 Task: Create a task  Integrate website with a new social media analytics platform , assign it to team member softage.2@softage.net in the project ArrowSprint and update the status of the task to  On Track  , set the priority of the task to Low
Action: Mouse moved to (73, 50)
Screenshot: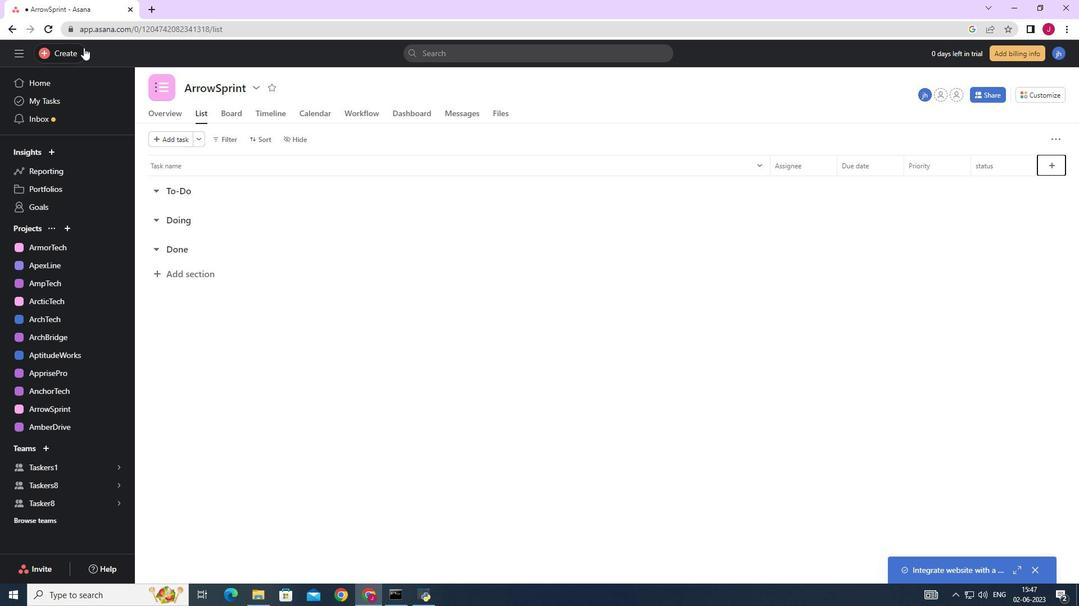 
Action: Mouse pressed left at (73, 50)
Screenshot: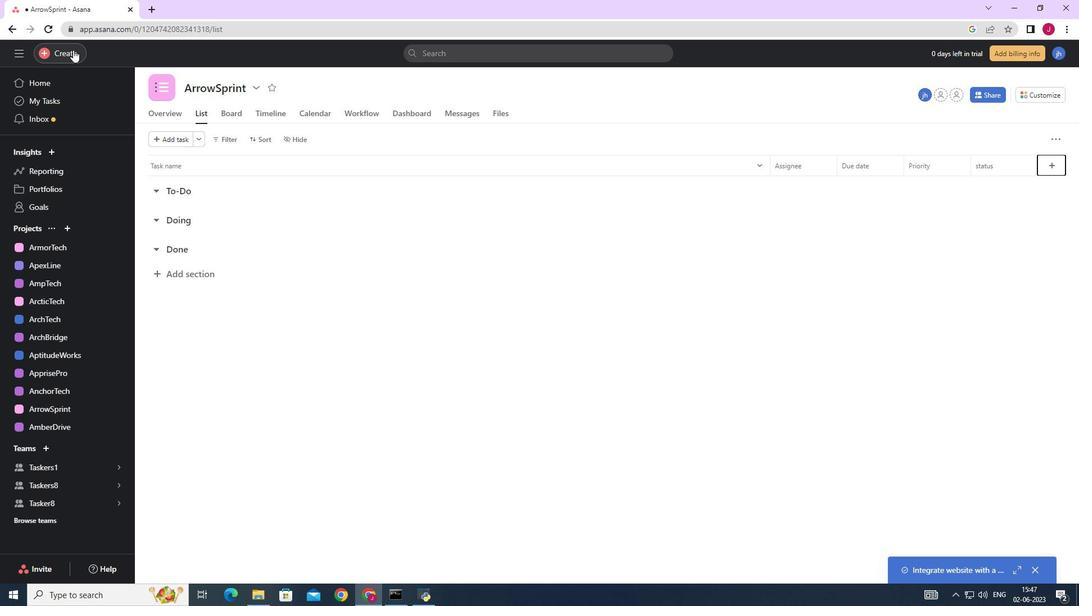
Action: Mouse moved to (133, 59)
Screenshot: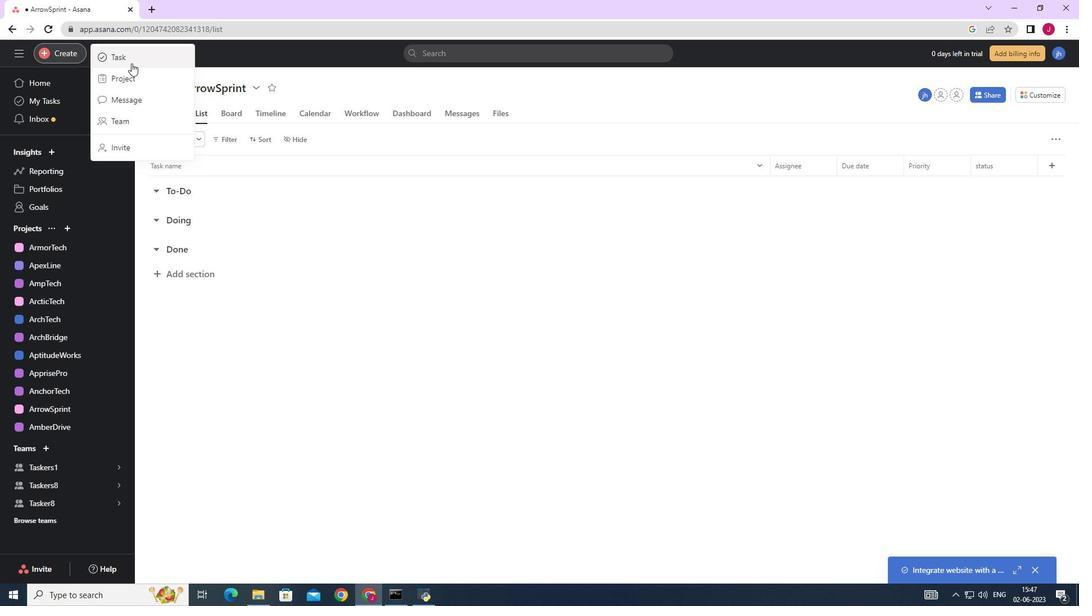 
Action: Mouse pressed left at (133, 59)
Screenshot: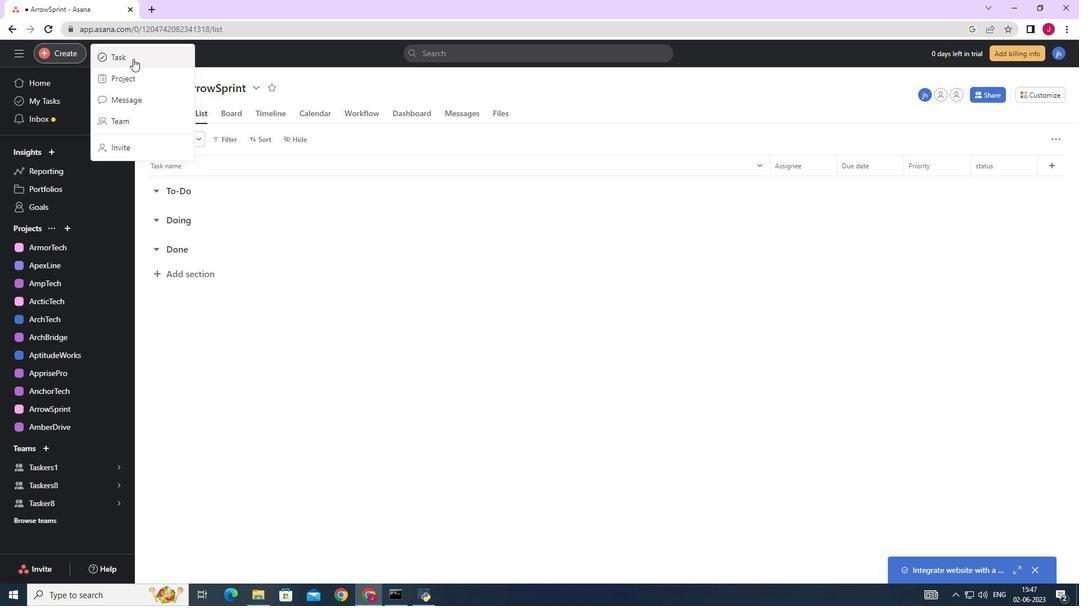 
Action: Mouse moved to (881, 374)
Screenshot: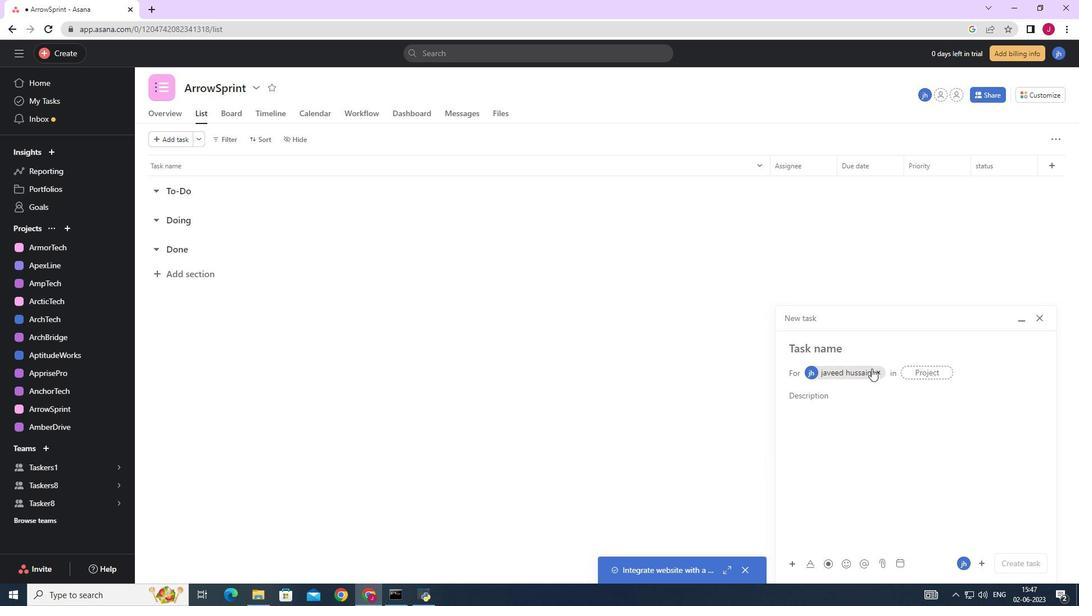 
Action: Mouse pressed left at (881, 374)
Screenshot: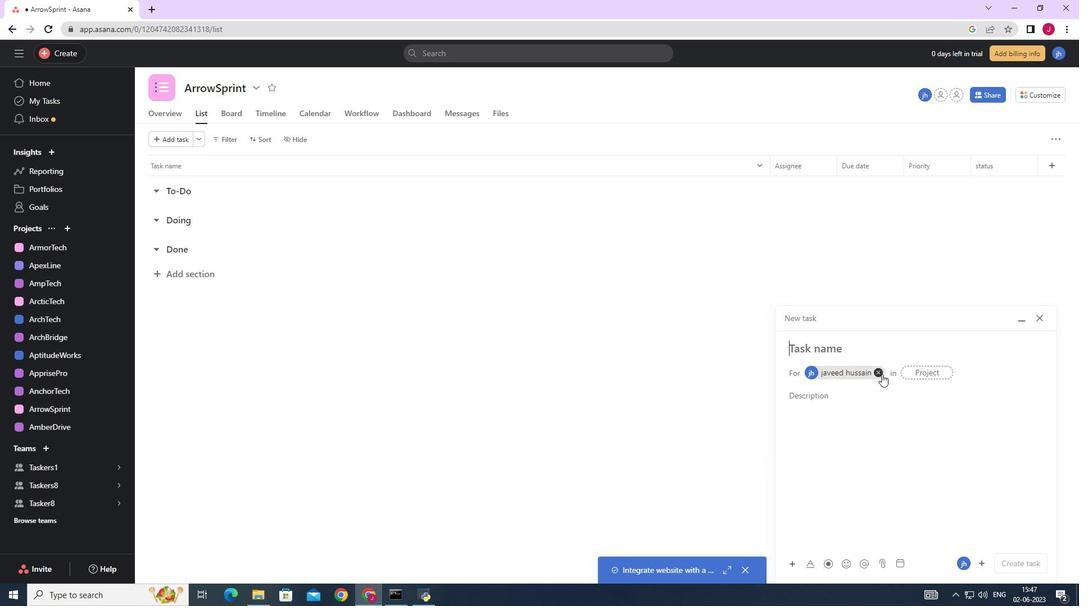 
Action: Mouse moved to (818, 344)
Screenshot: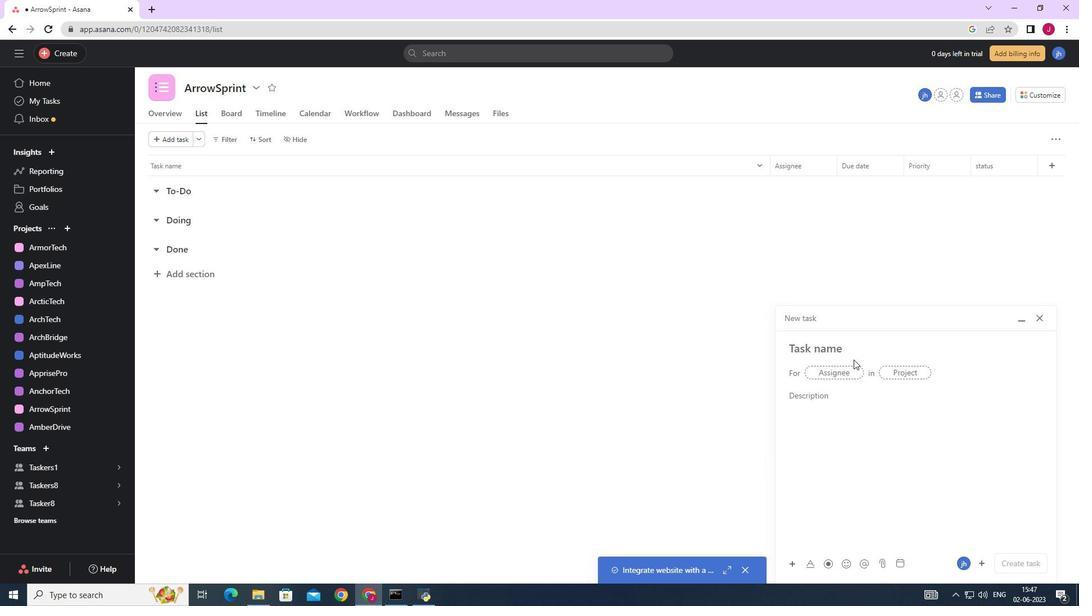 
Action: Mouse pressed left at (818, 344)
Screenshot: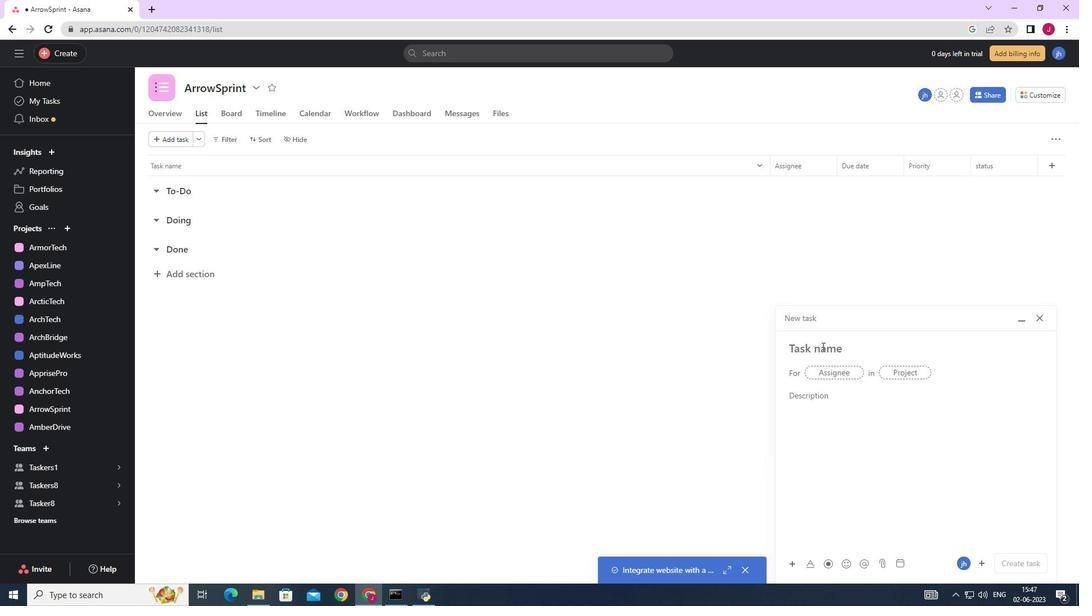 
Action: Key pressed <Key.caps_lock>I<Key.caps_lock>ntegrte<Key.space><Key.backspace><Key.backspace><Key.backspace>ate<Key.space>websiyte<Key.space><Key.backspace><Key.backspace><Key.backspace><Key.backspace><Key.backspace>iy<Key.backspace>te<Key.space>with<Key.space>a<Key.space>new<Key.space>socila<Key.space><Key.backspace><Key.backspace><Key.backspace>al<Key.space>media<Key.space>analytics<Key.space>platform
Screenshot: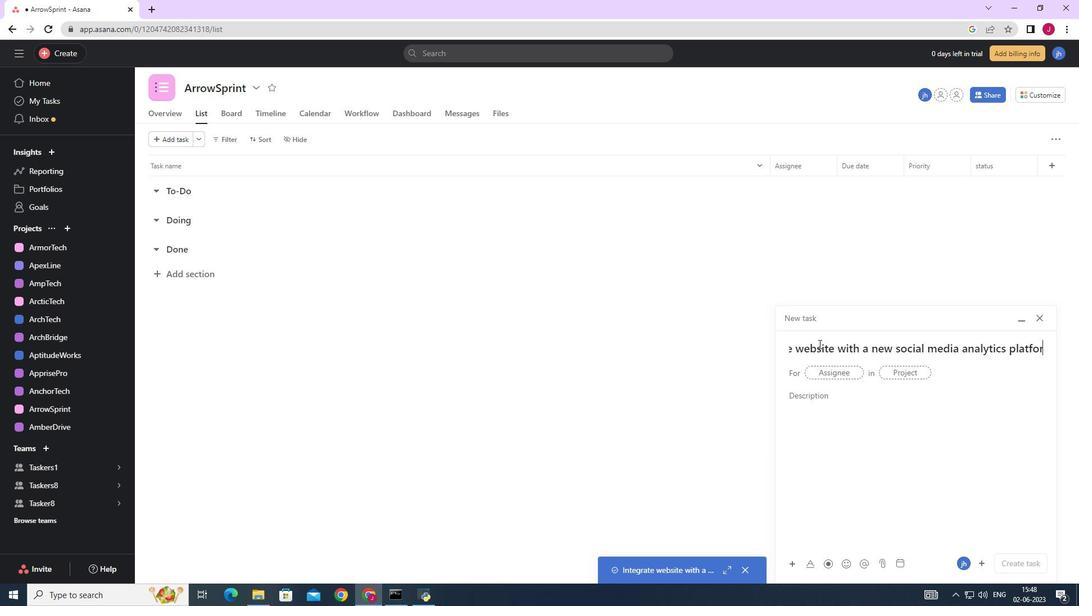
Action: Mouse moved to (846, 377)
Screenshot: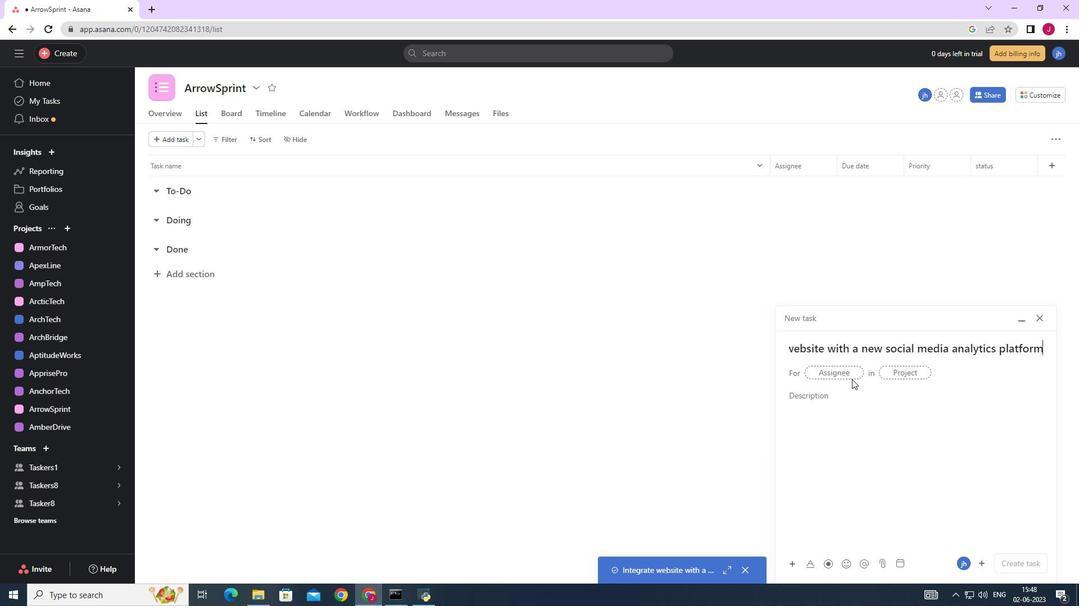 
Action: Mouse pressed left at (846, 377)
Screenshot: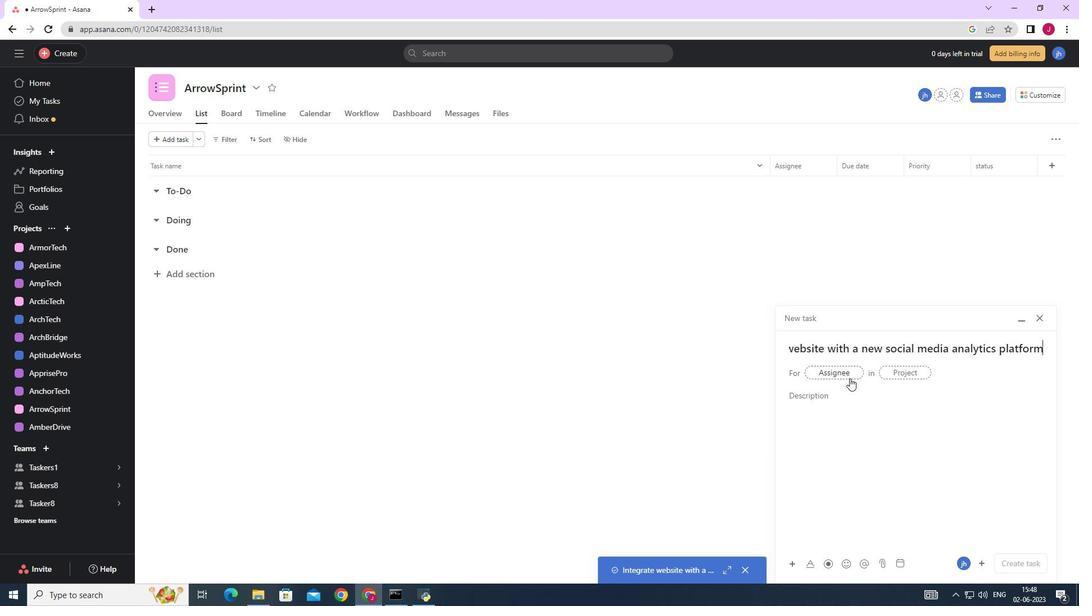 
Action: Mouse moved to (819, 381)
Screenshot: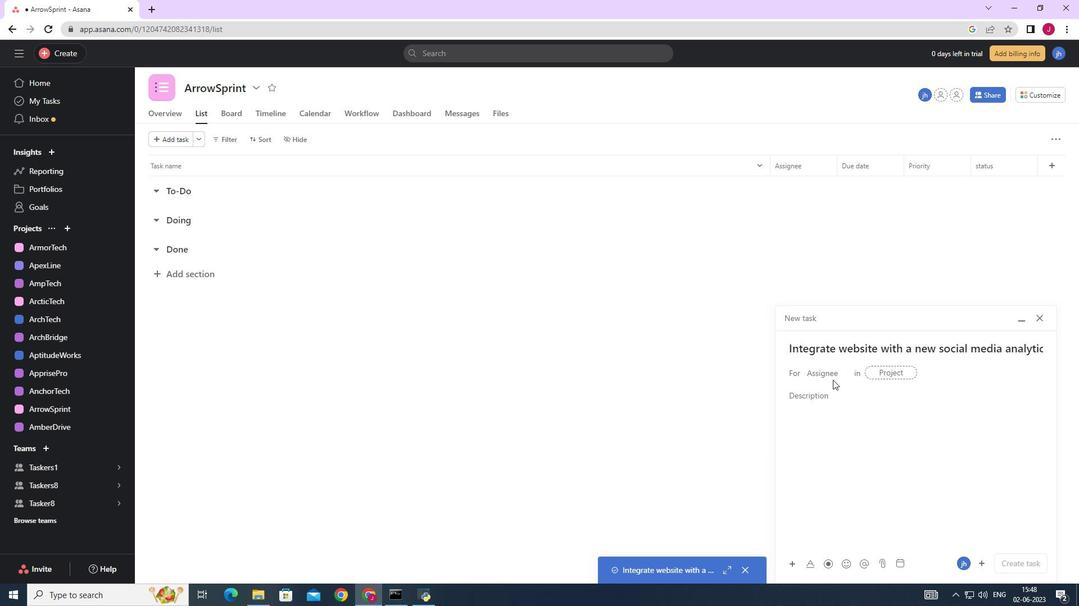 
Action: Key pressed softage.2
Screenshot: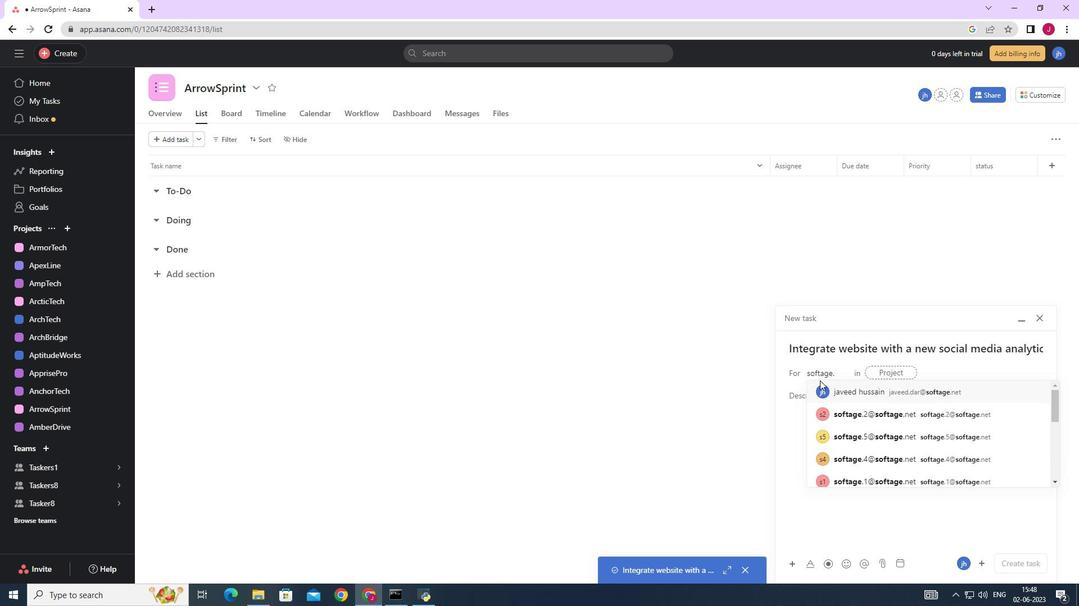 
Action: Mouse moved to (845, 393)
Screenshot: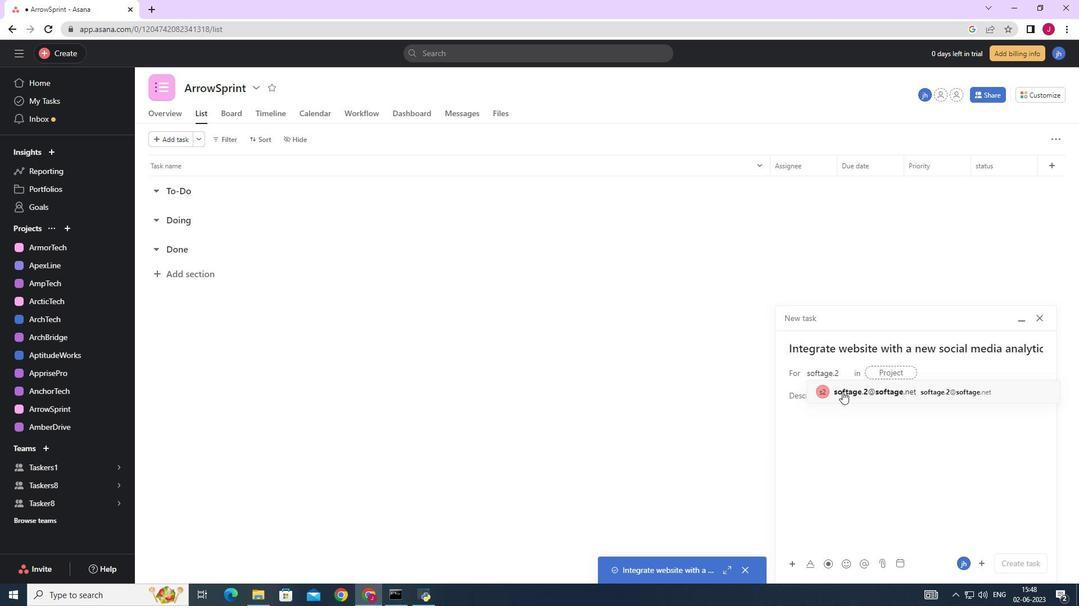 
Action: Mouse pressed left at (845, 393)
Screenshot: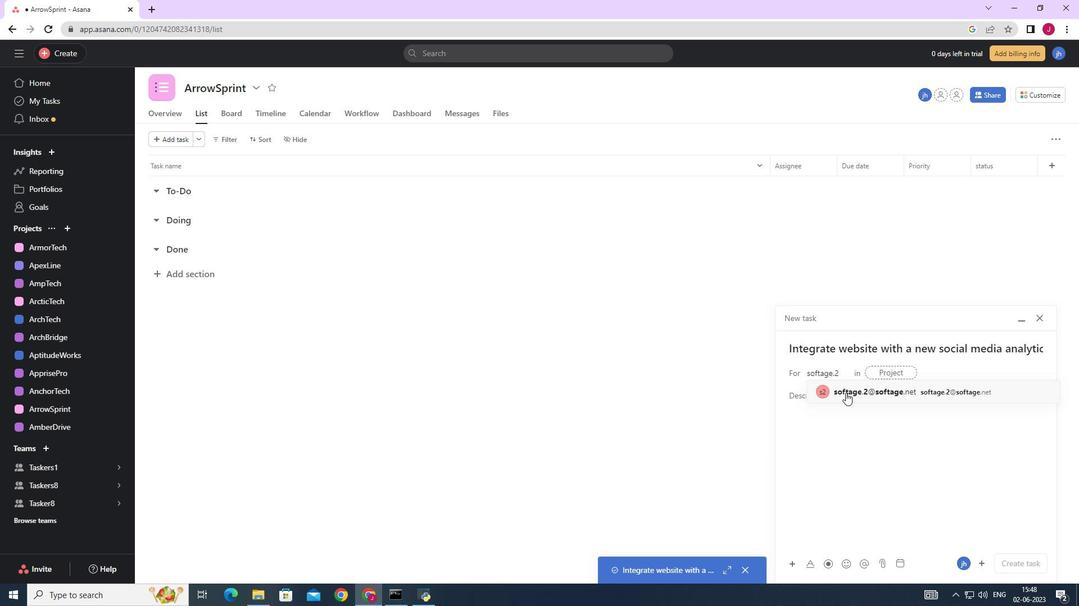 
Action: Mouse moved to (742, 386)
Screenshot: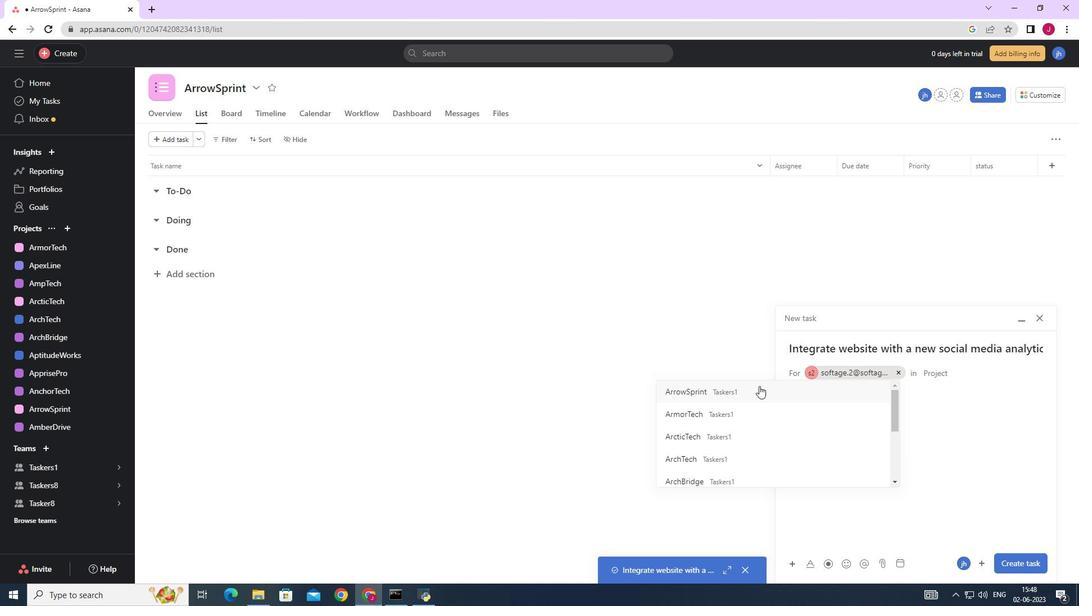 
Action: Mouse pressed left at (742, 386)
Screenshot: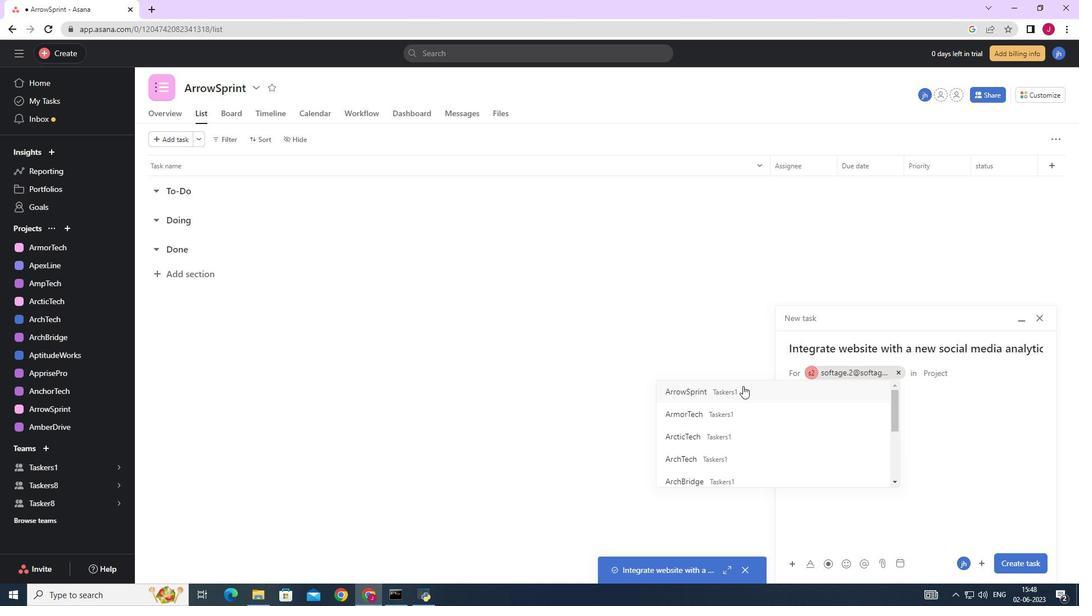 
Action: Mouse moved to (842, 405)
Screenshot: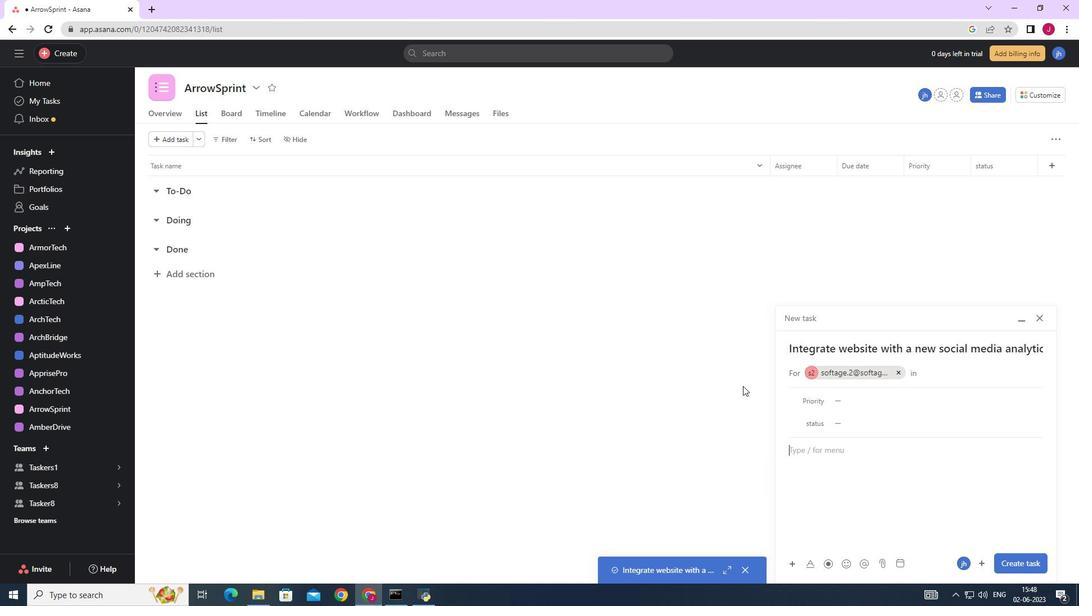 
Action: Mouse pressed left at (842, 405)
Screenshot: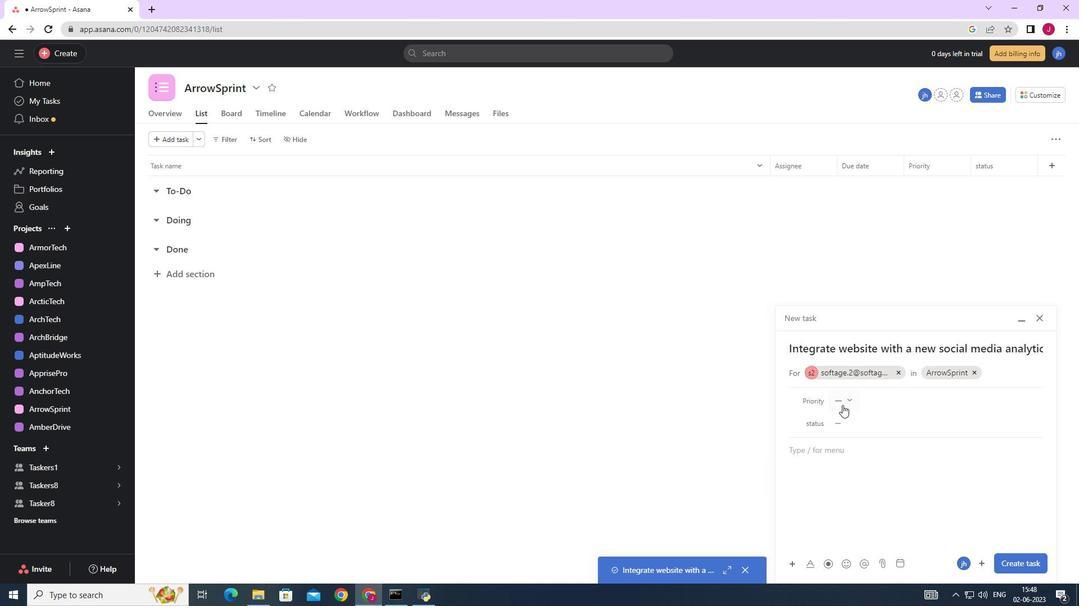 
Action: Mouse moved to (867, 483)
Screenshot: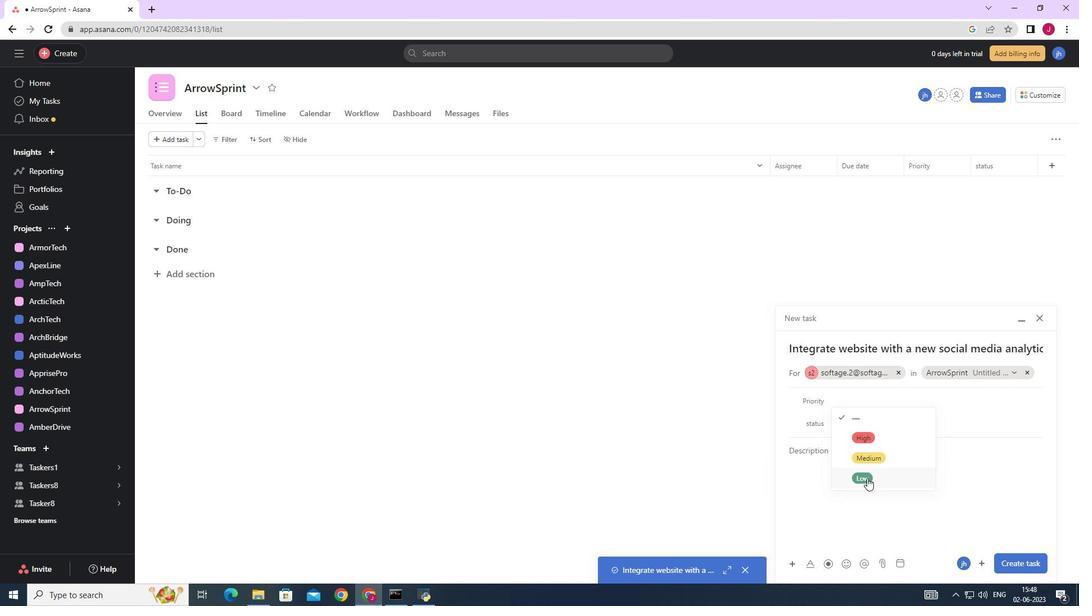 
Action: Mouse pressed left at (867, 483)
Screenshot: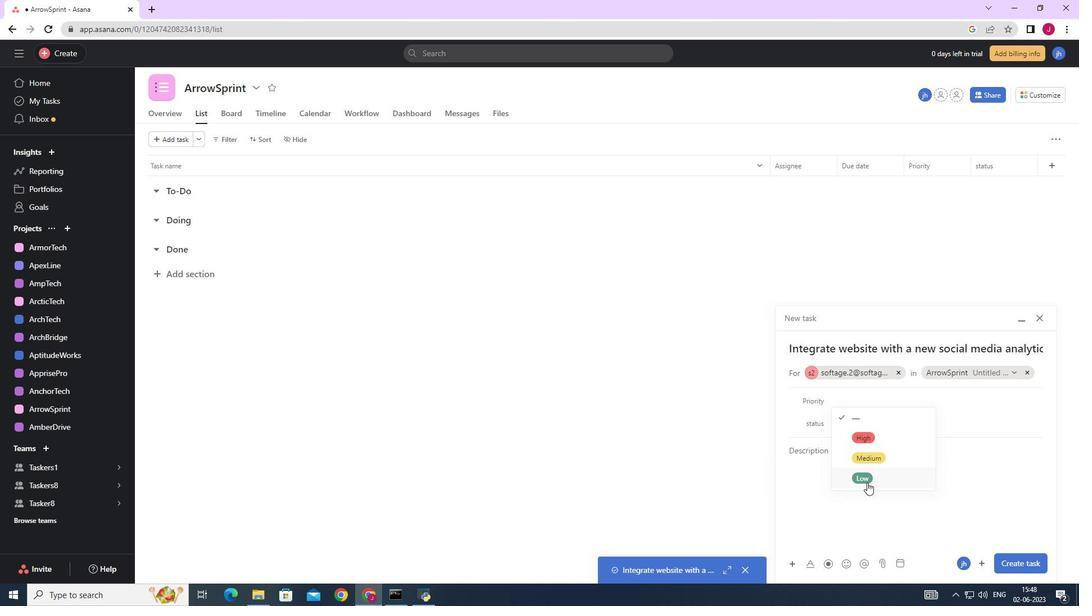 
Action: Mouse moved to (850, 423)
Screenshot: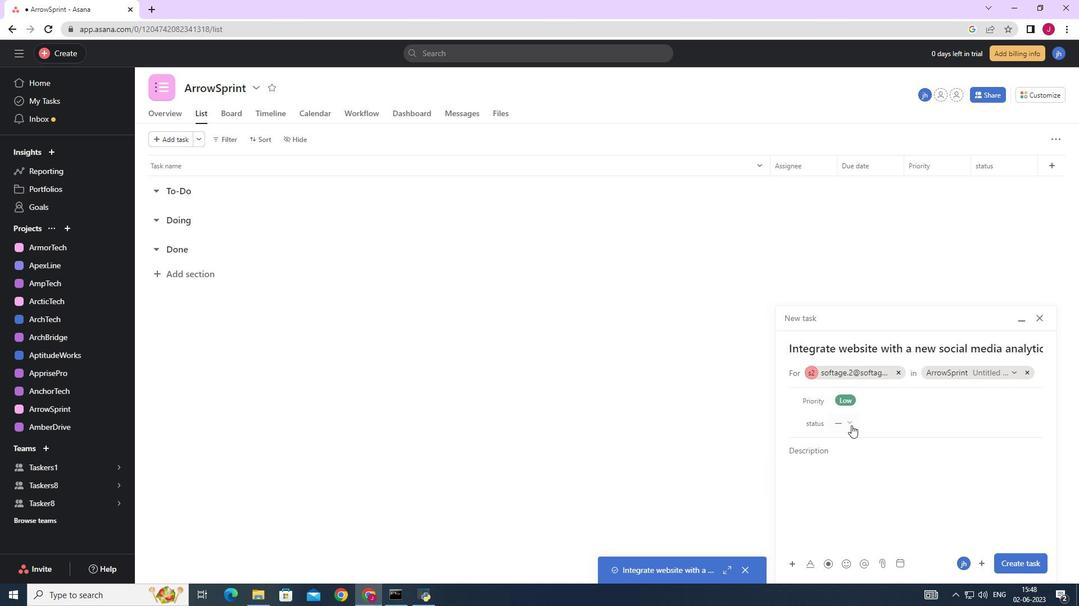 
Action: Mouse pressed left at (850, 423)
Screenshot: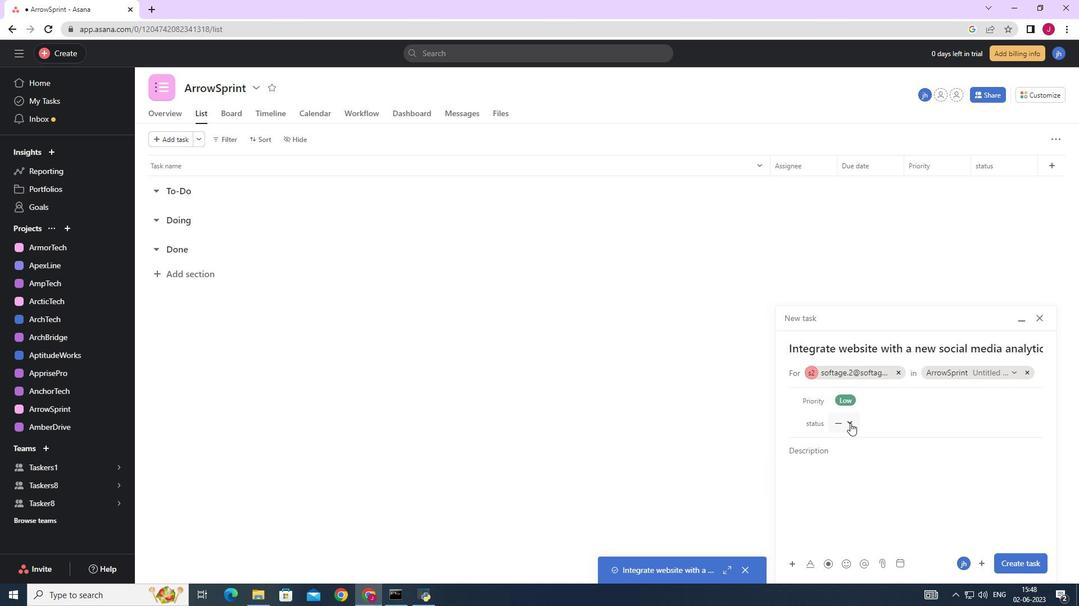 
Action: Mouse moved to (866, 460)
Screenshot: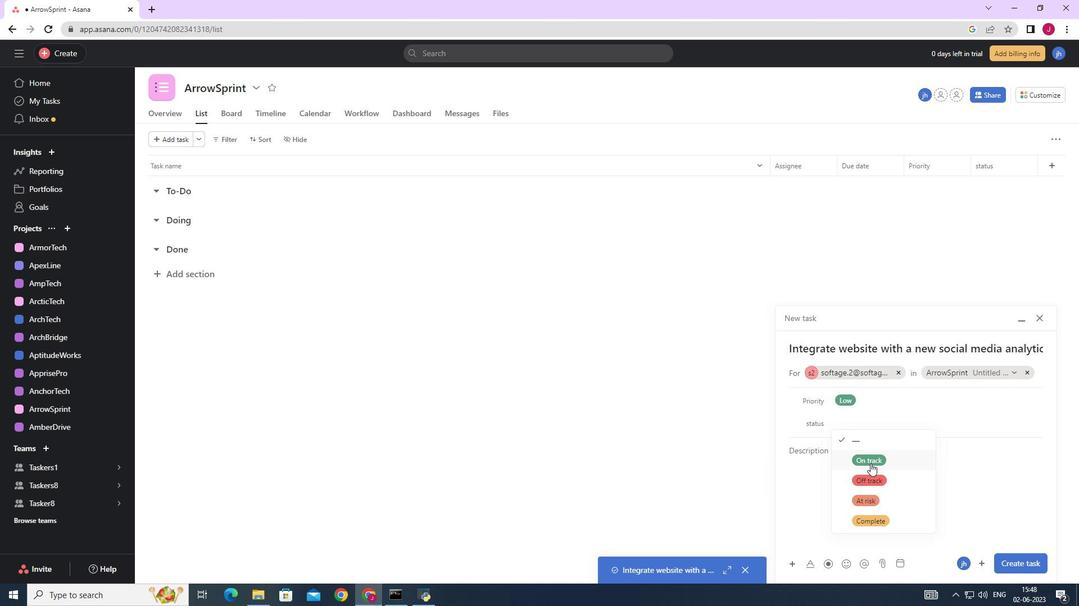 
Action: Mouse pressed left at (866, 460)
Screenshot: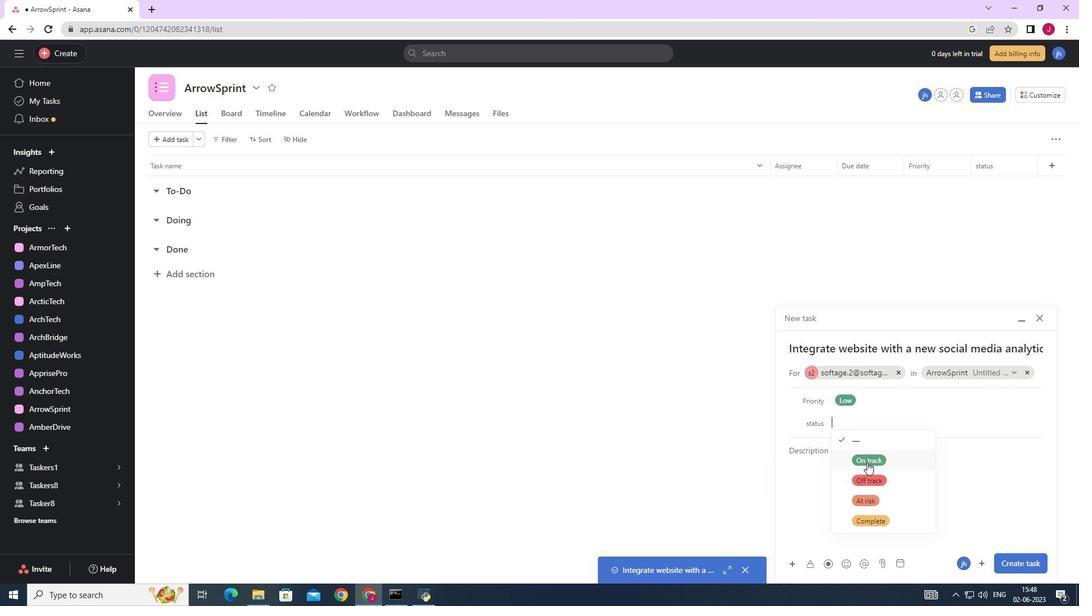 
Action: Mouse moved to (1020, 560)
Screenshot: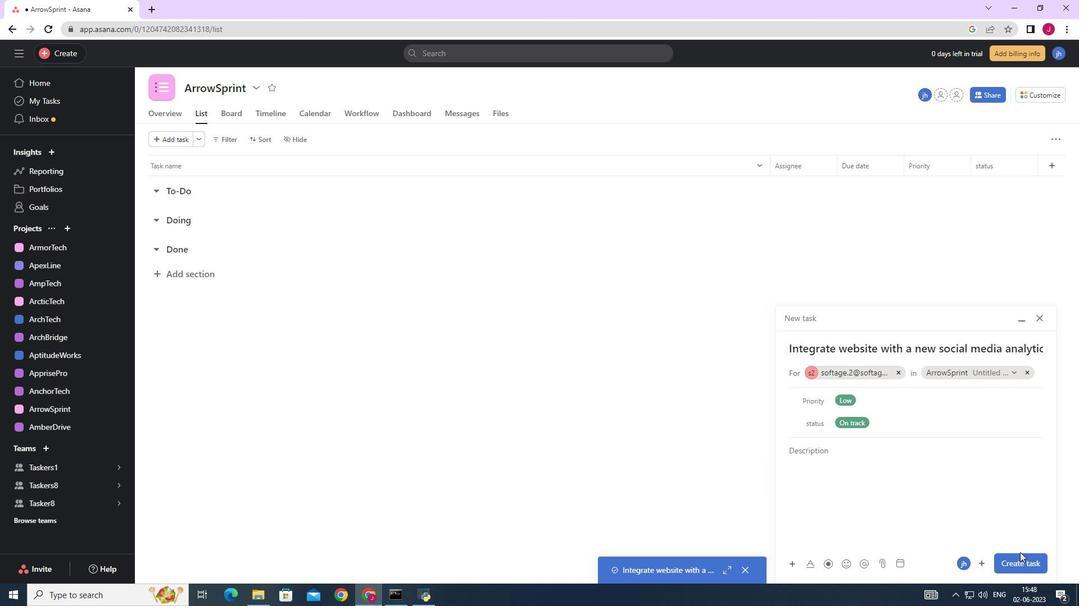 
Action: Mouse pressed left at (1020, 560)
Screenshot: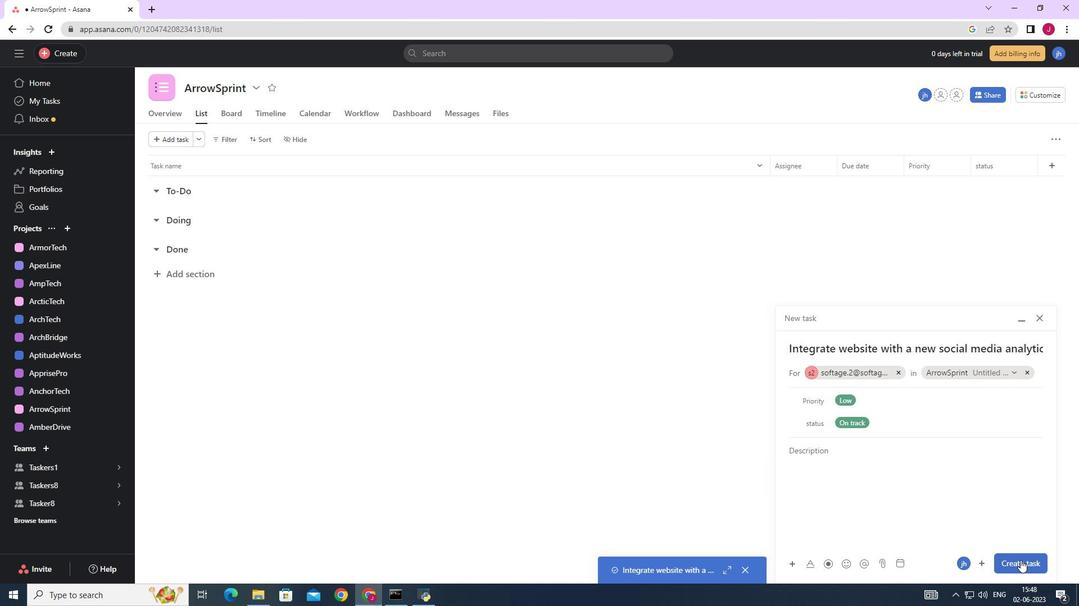 
Action: Mouse moved to (907, 409)
Screenshot: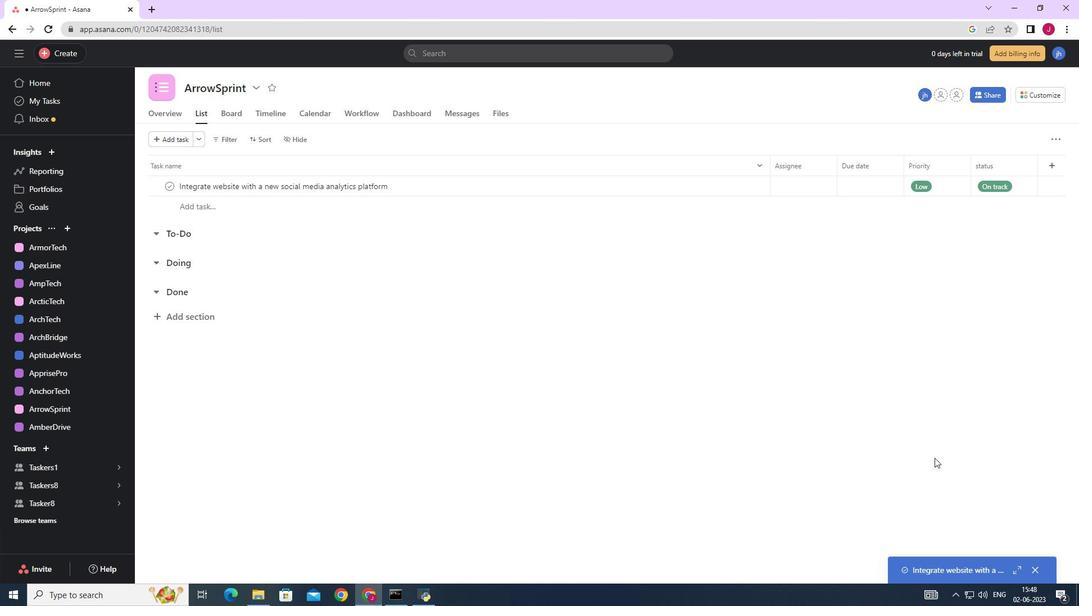 
